 Task: Look for products in the category "Cookies" from Flax4life only.
Action: Mouse moved to (859, 328)
Screenshot: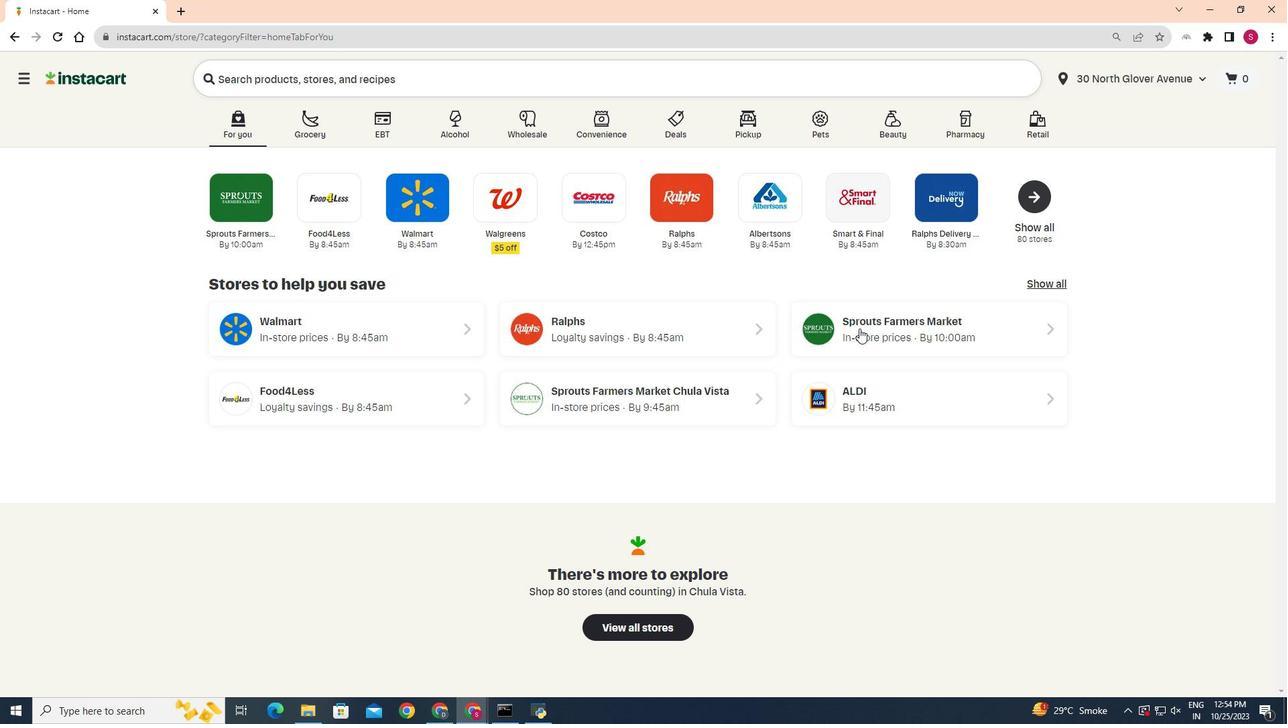
Action: Mouse pressed left at (859, 328)
Screenshot: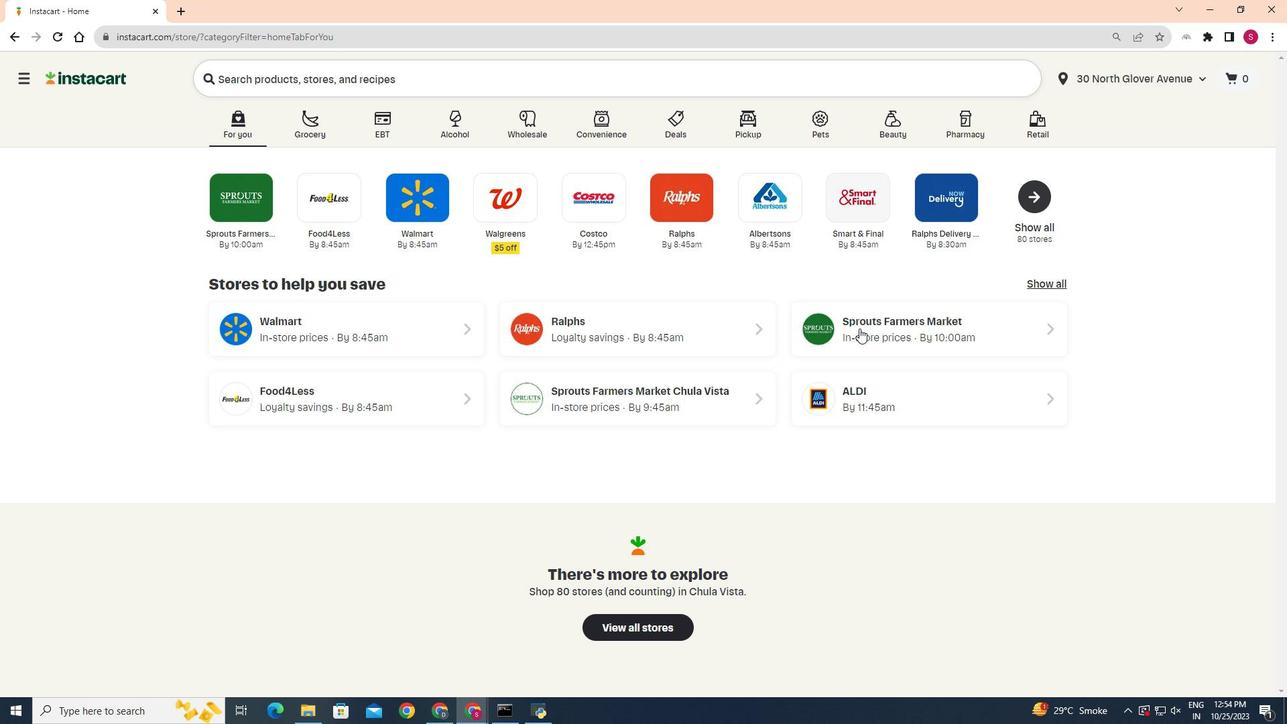 
Action: Mouse moved to (41, 583)
Screenshot: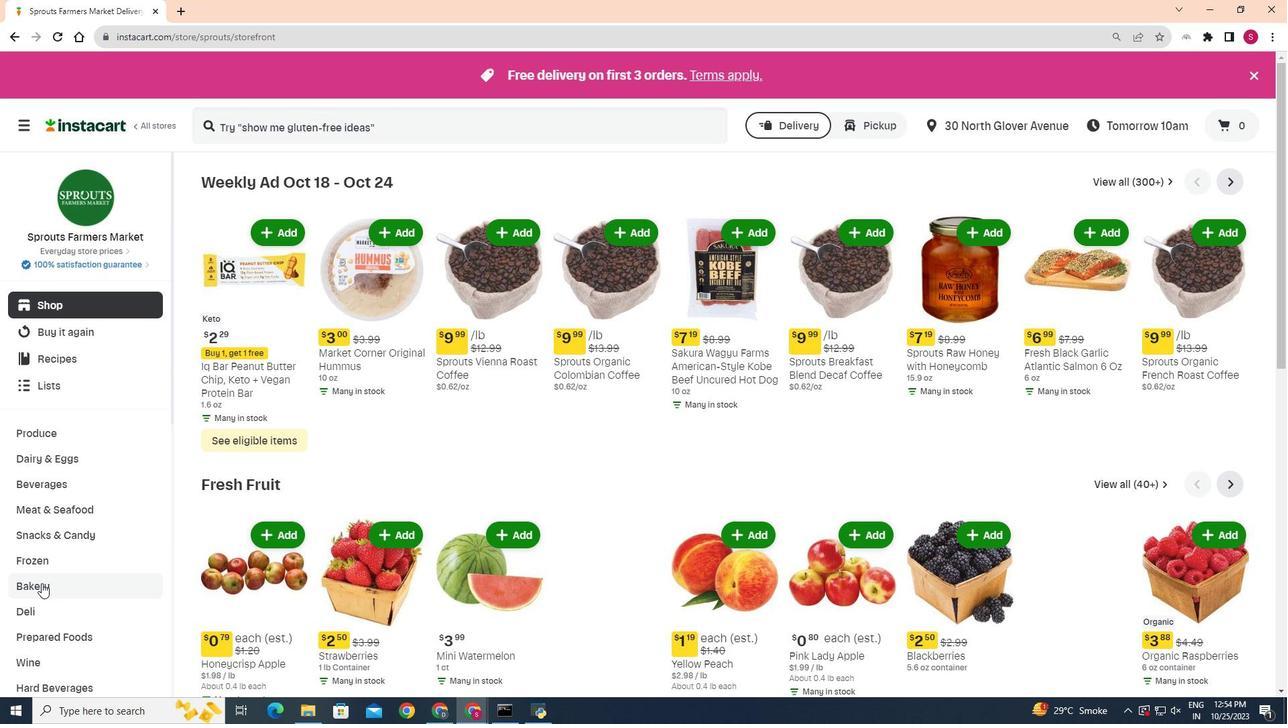 
Action: Mouse pressed left at (41, 583)
Screenshot: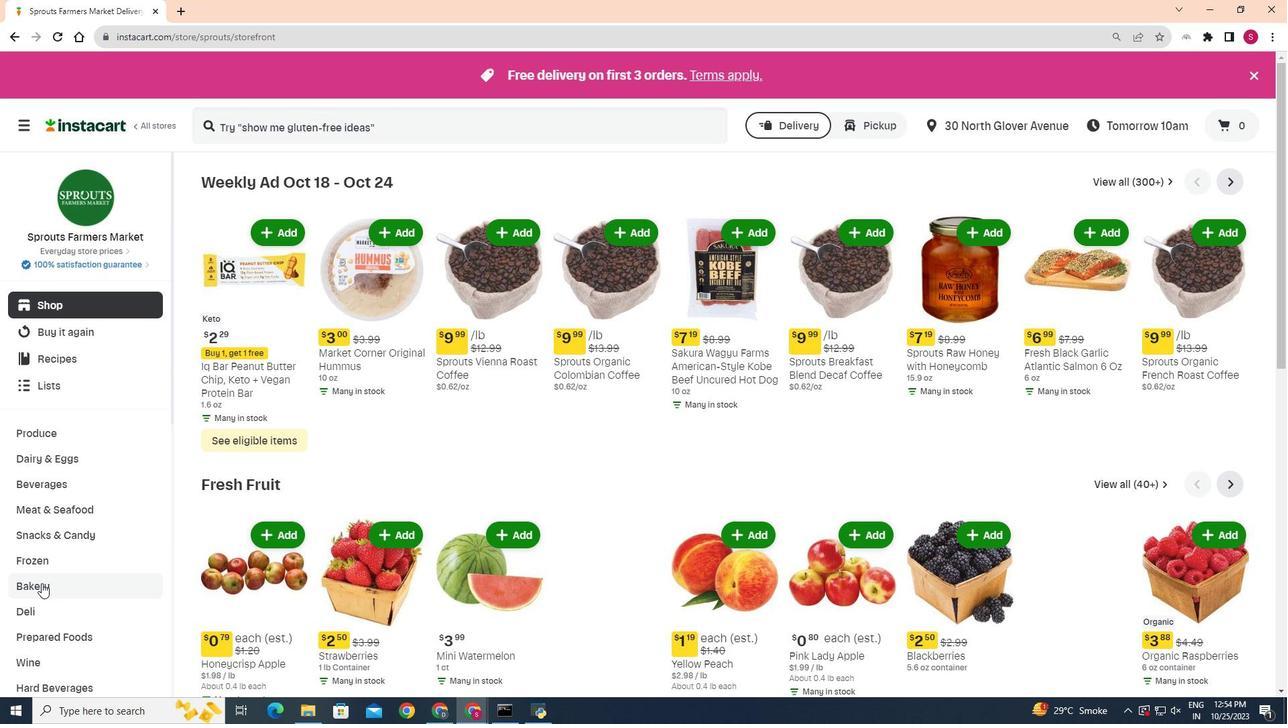 
Action: Mouse moved to (455, 217)
Screenshot: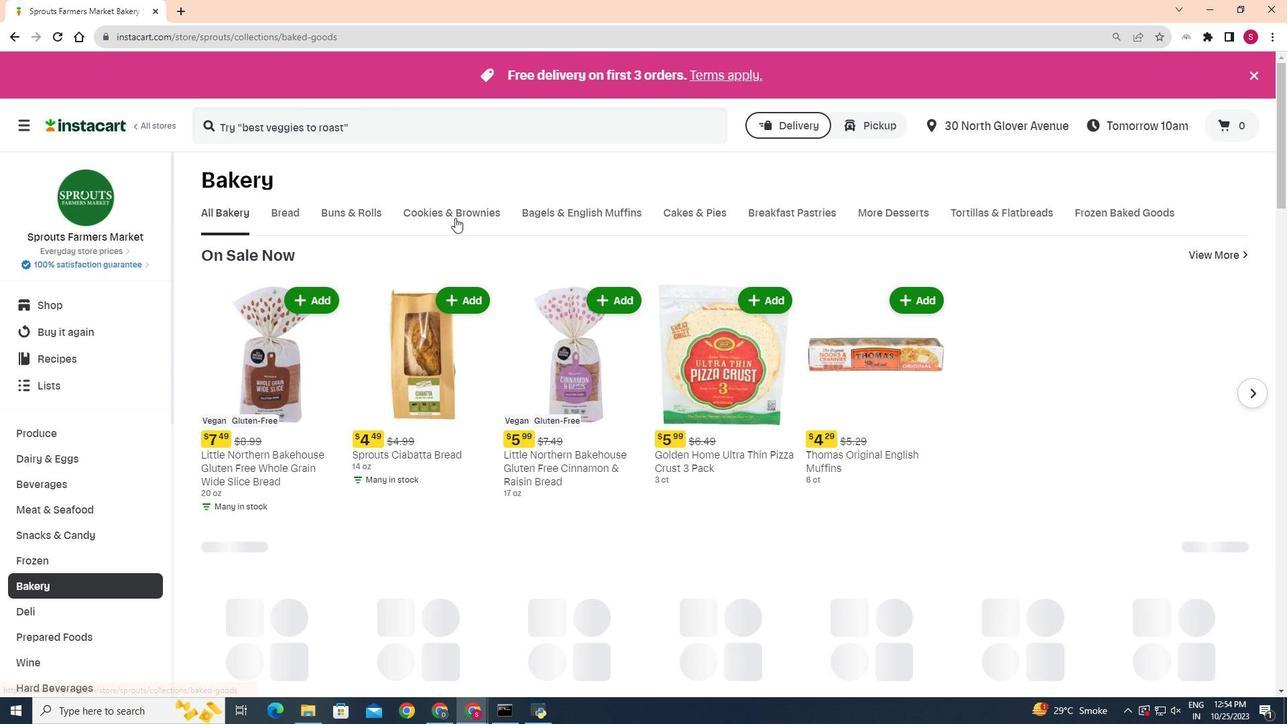 
Action: Mouse pressed left at (455, 217)
Screenshot: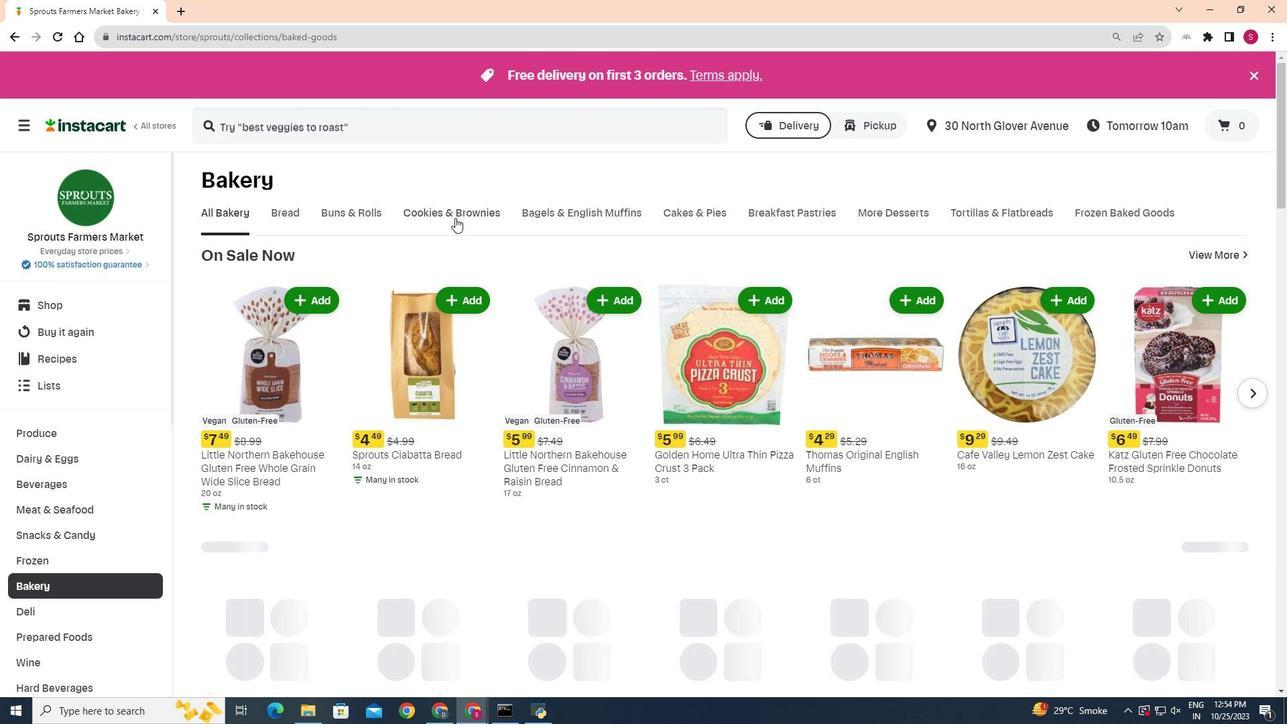 
Action: Mouse moved to (524, 334)
Screenshot: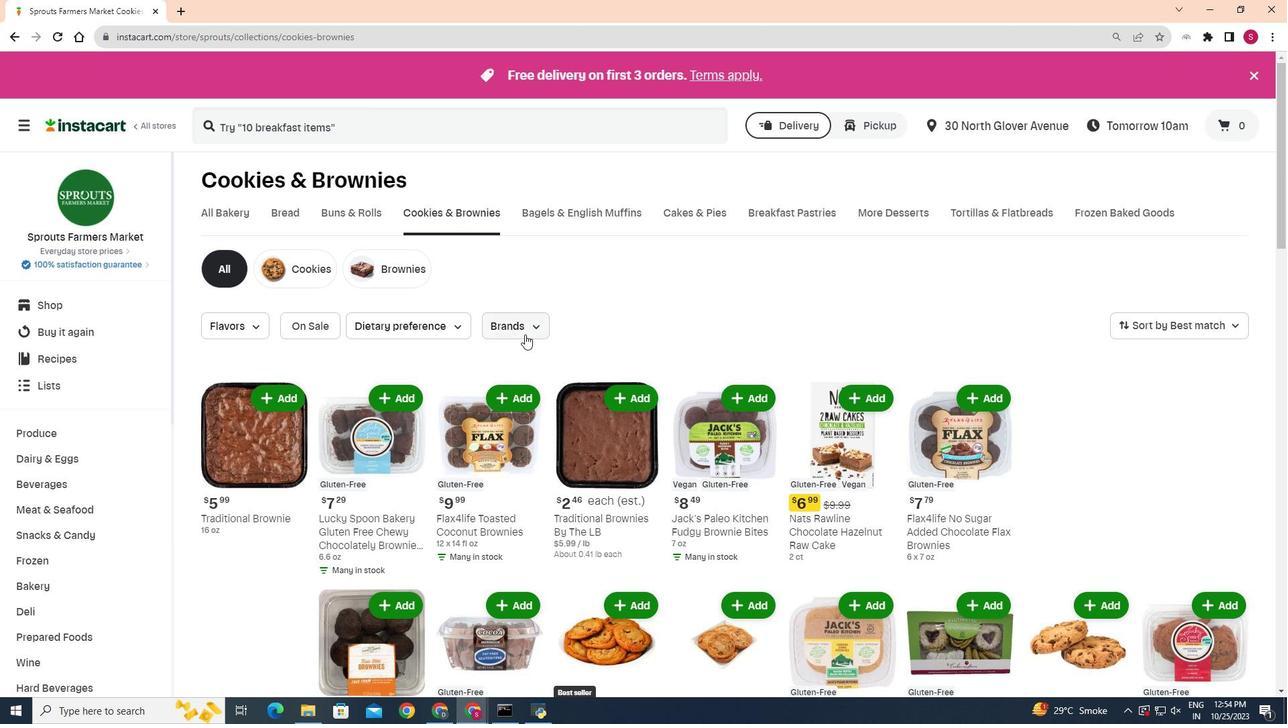 
Action: Mouse pressed left at (524, 334)
Screenshot: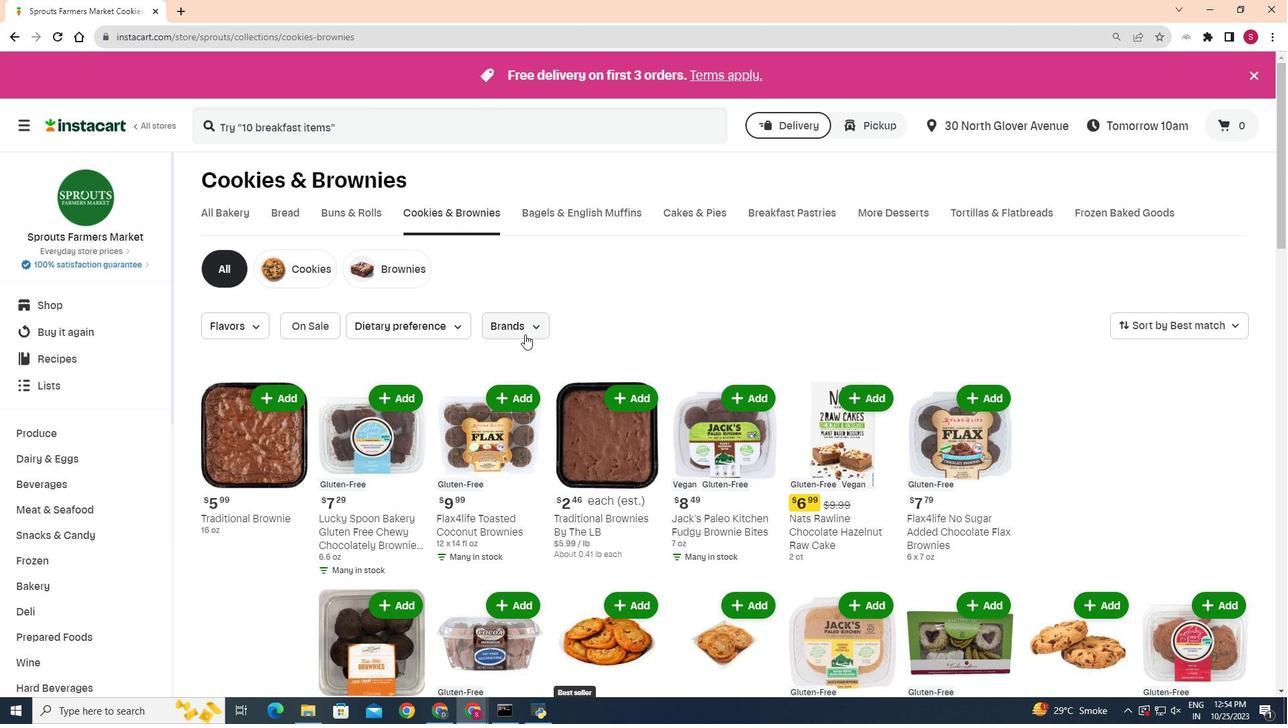 
Action: Mouse moved to (547, 372)
Screenshot: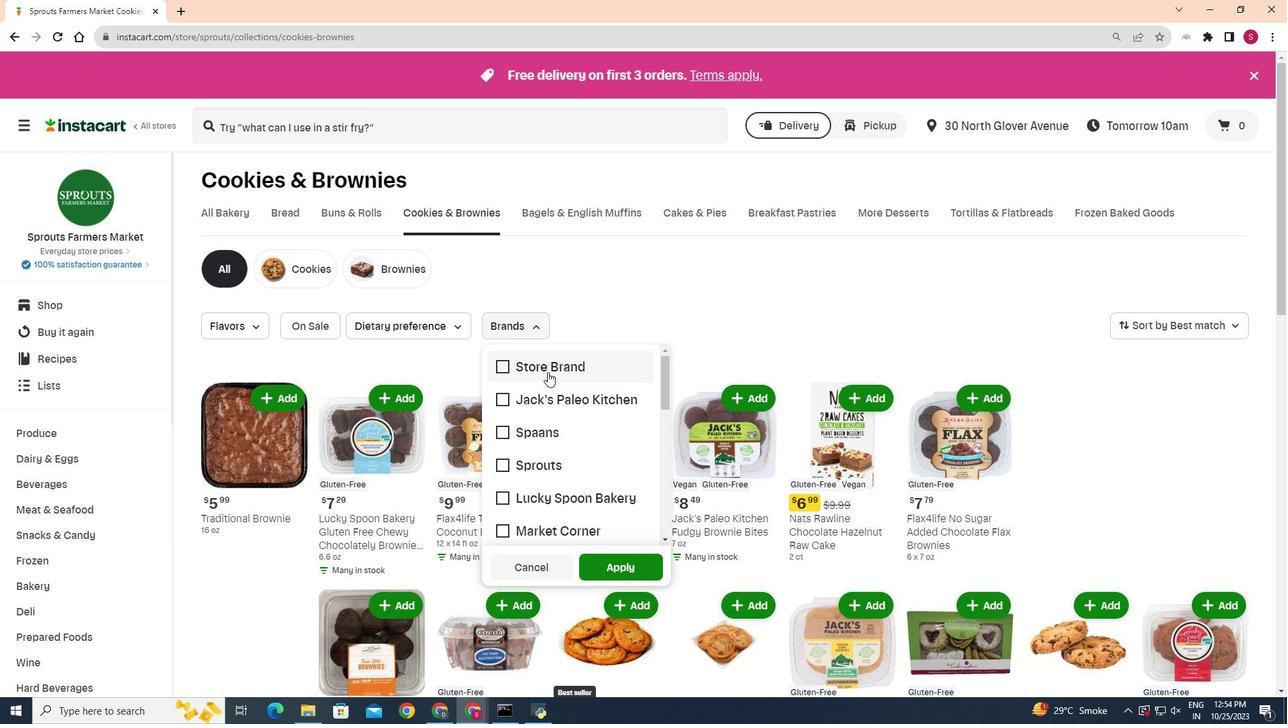 
Action: Mouse scrolled (547, 371) with delta (0, 0)
Screenshot: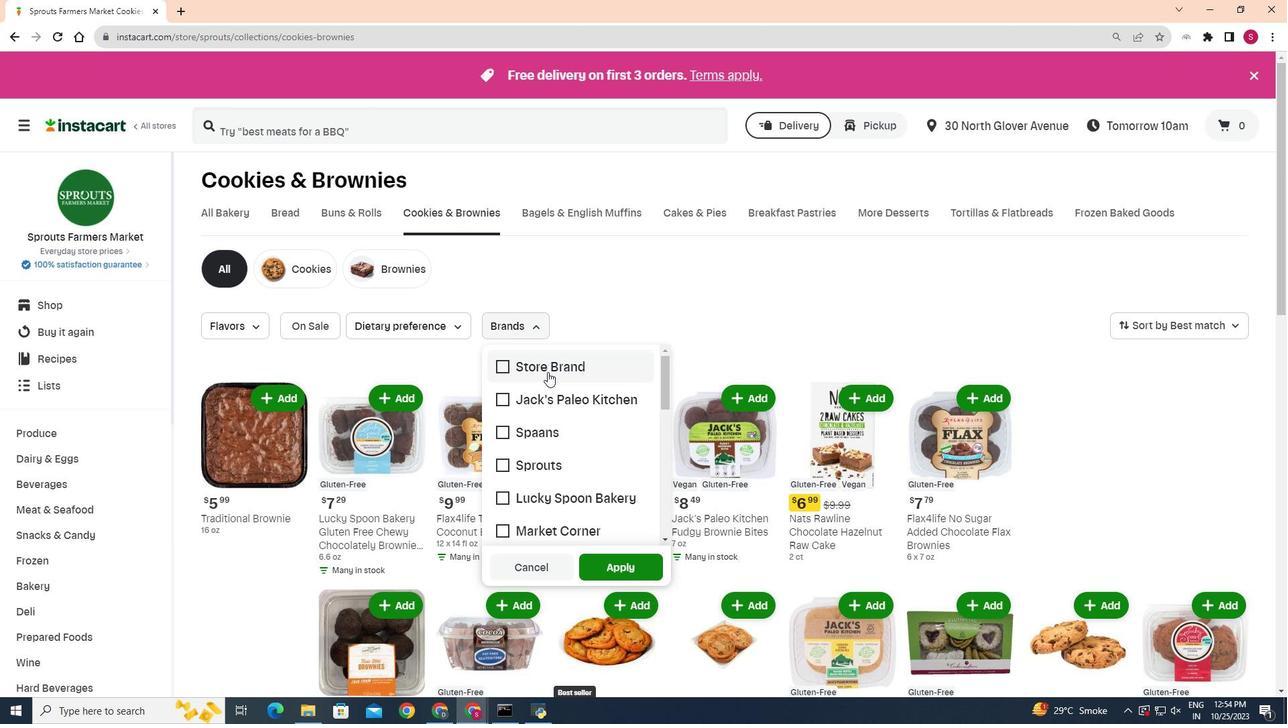 
Action: Mouse scrolled (547, 371) with delta (0, 0)
Screenshot: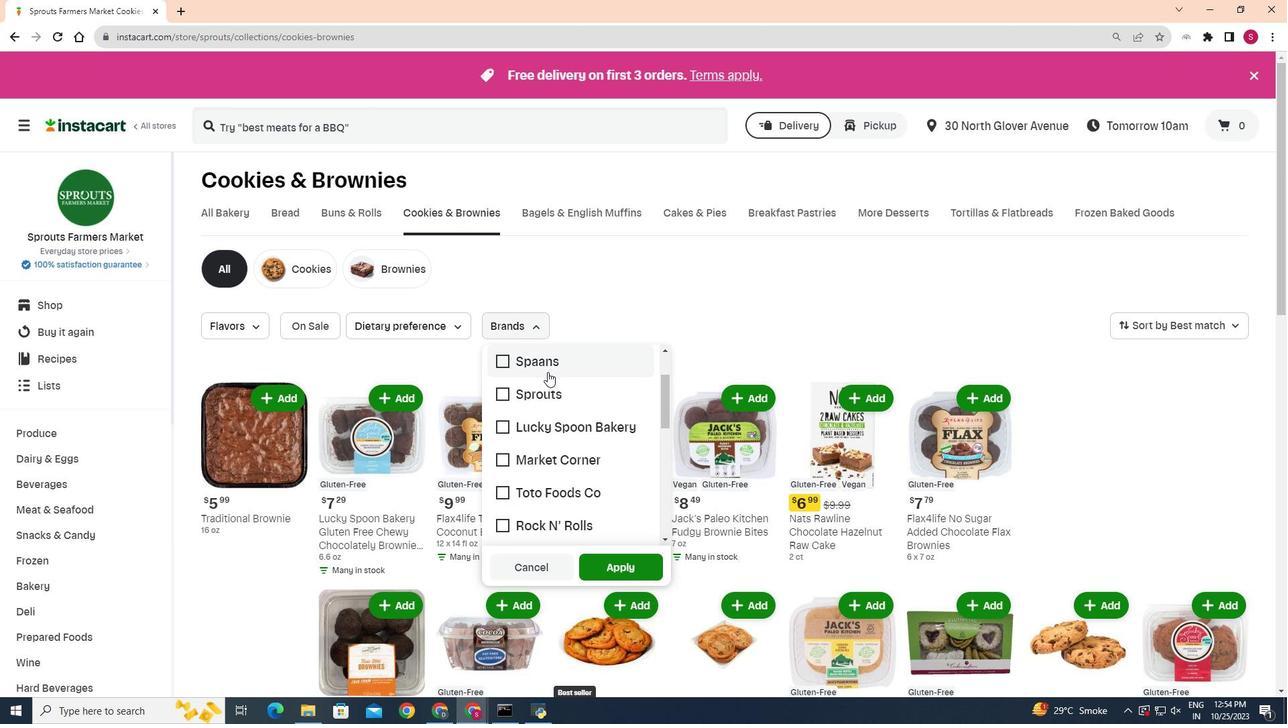 
Action: Mouse scrolled (547, 371) with delta (0, 0)
Screenshot: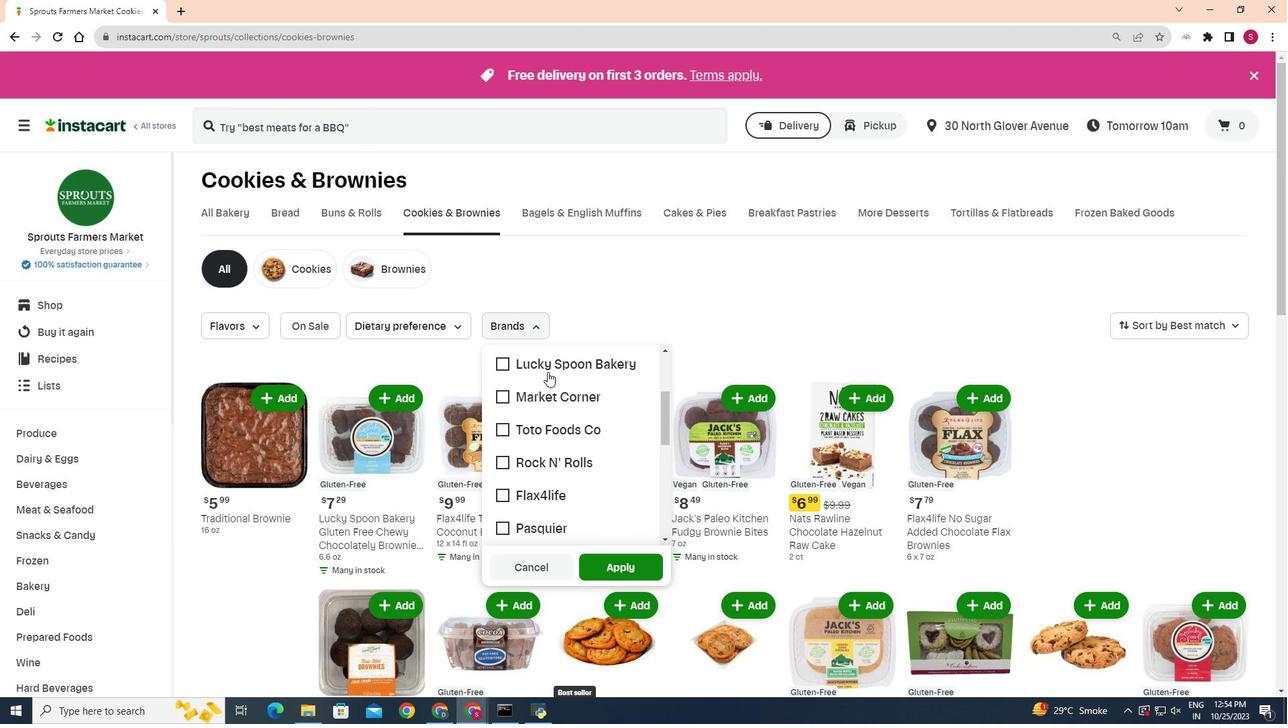 
Action: Mouse moved to (507, 432)
Screenshot: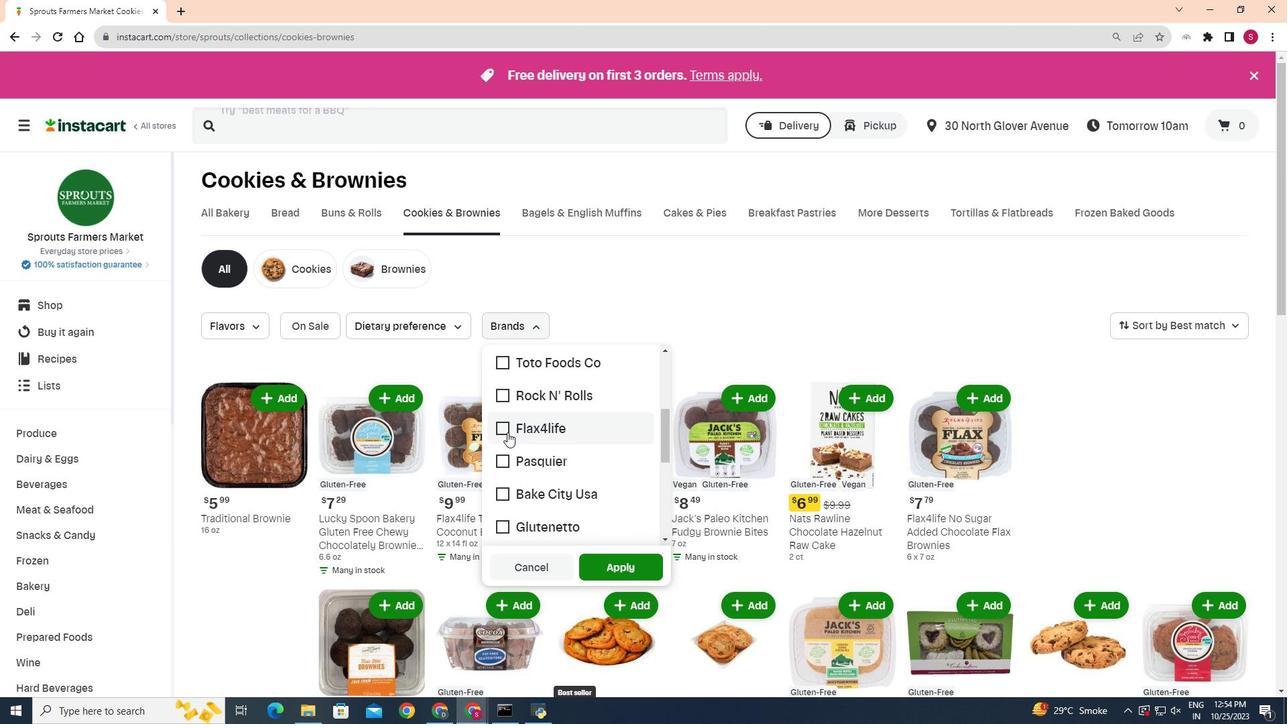
Action: Mouse pressed left at (507, 432)
Screenshot: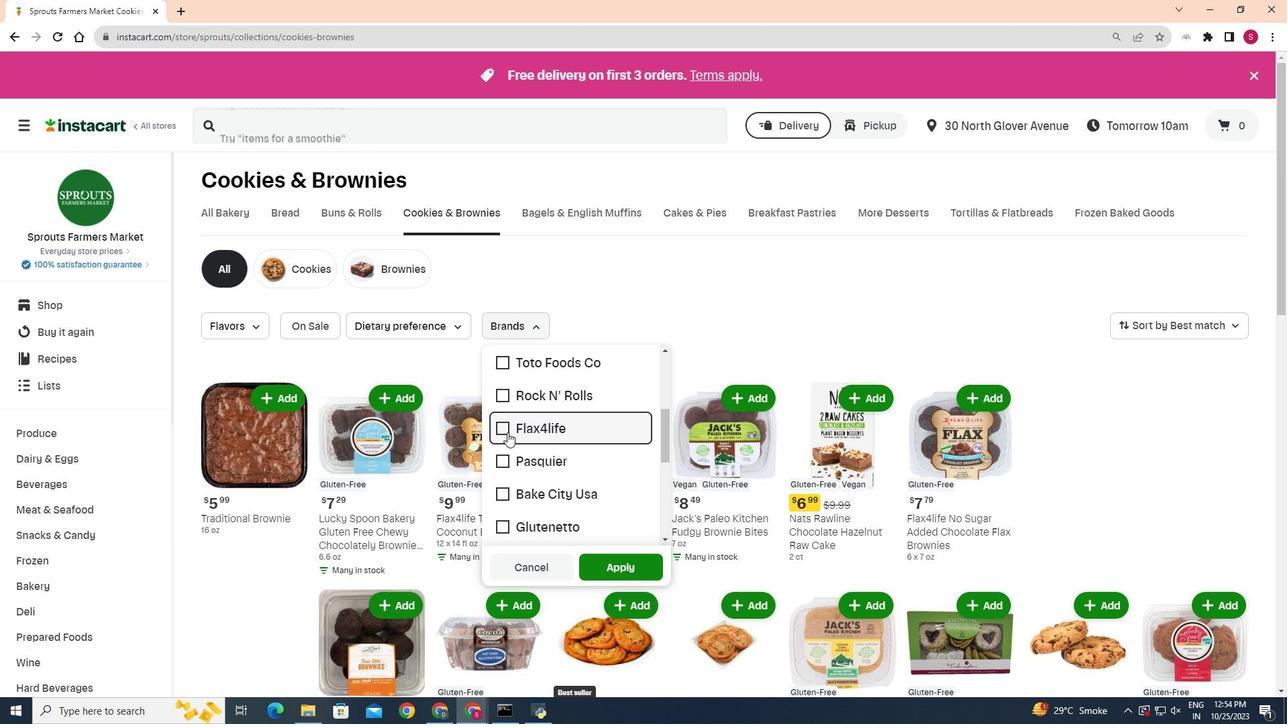 
Action: Mouse moved to (612, 561)
Screenshot: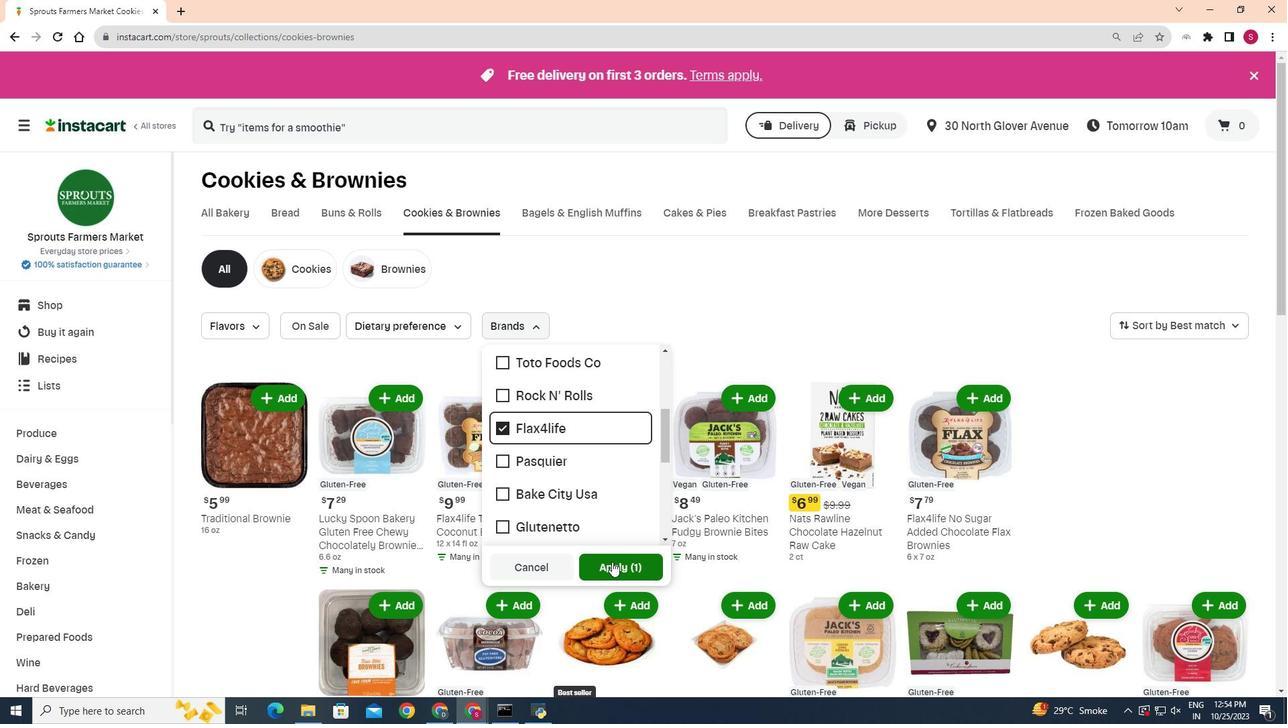 
Action: Mouse pressed left at (612, 561)
Screenshot: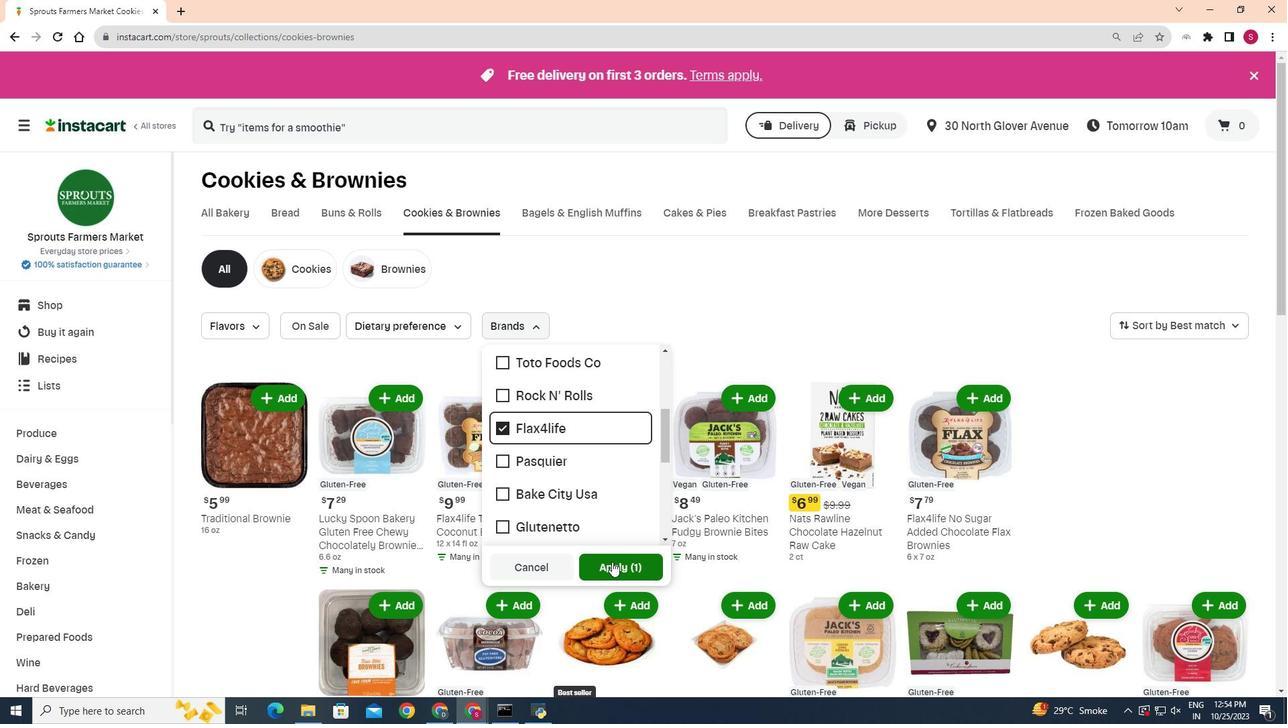 
Action: Mouse moved to (909, 349)
Screenshot: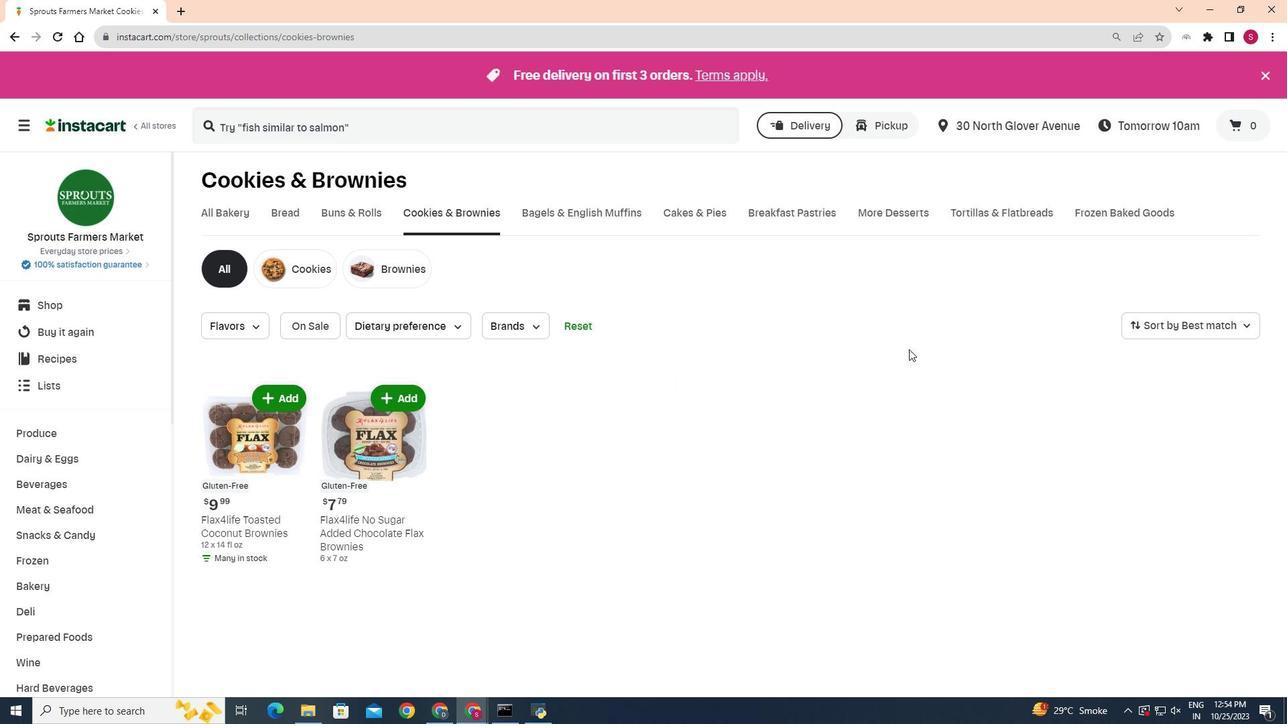 
